 Task: View the activated contracts created by the user
Action: Mouse moved to (127, 191)
Screenshot: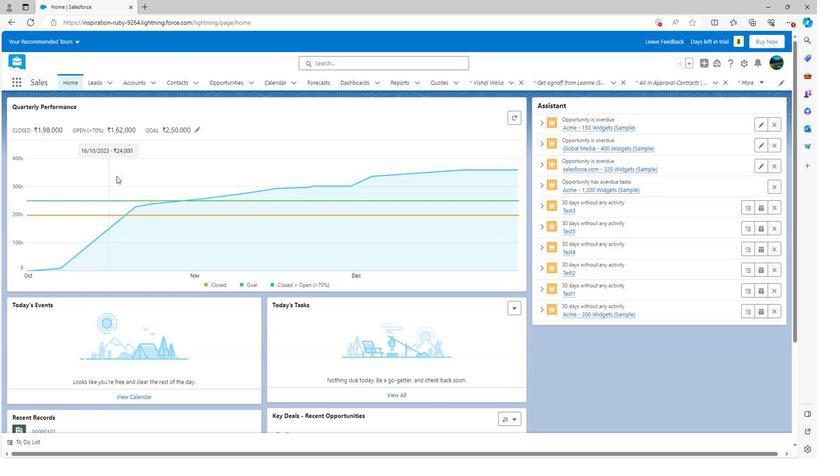 
Action: Mouse scrolled (127, 190) with delta (0, 0)
Screenshot: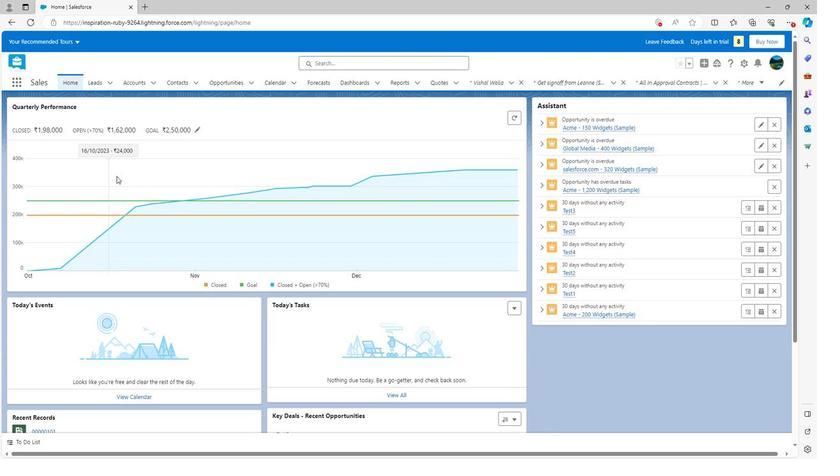 
Action: Mouse scrolled (127, 190) with delta (0, 0)
Screenshot: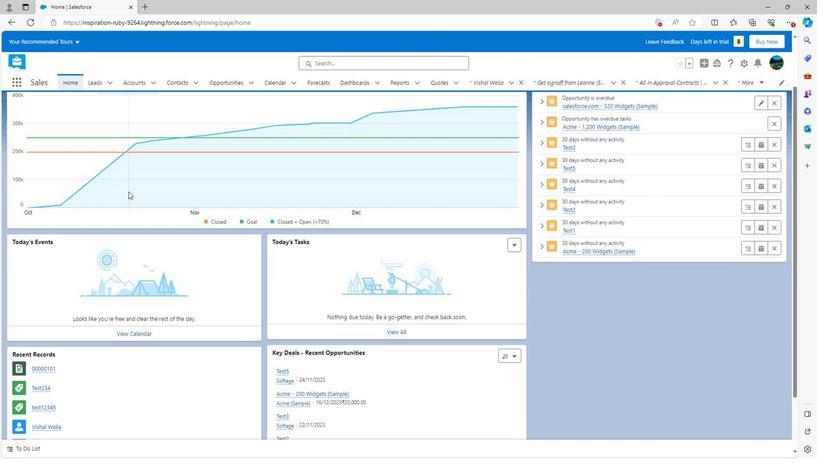 
Action: Mouse scrolled (127, 190) with delta (0, 0)
Screenshot: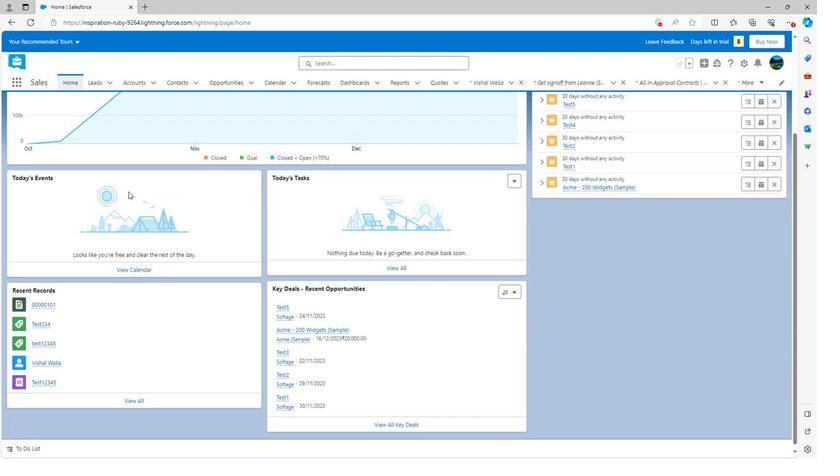 
Action: Mouse scrolled (127, 190) with delta (0, 0)
Screenshot: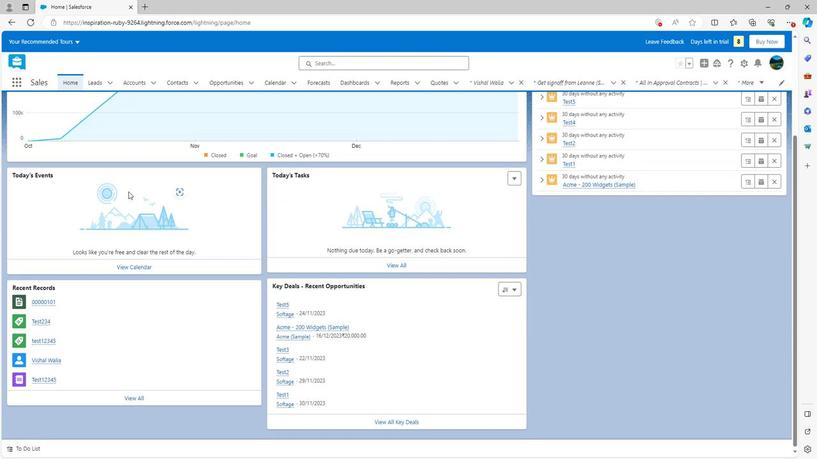 
Action: Mouse scrolled (127, 190) with delta (0, 0)
Screenshot: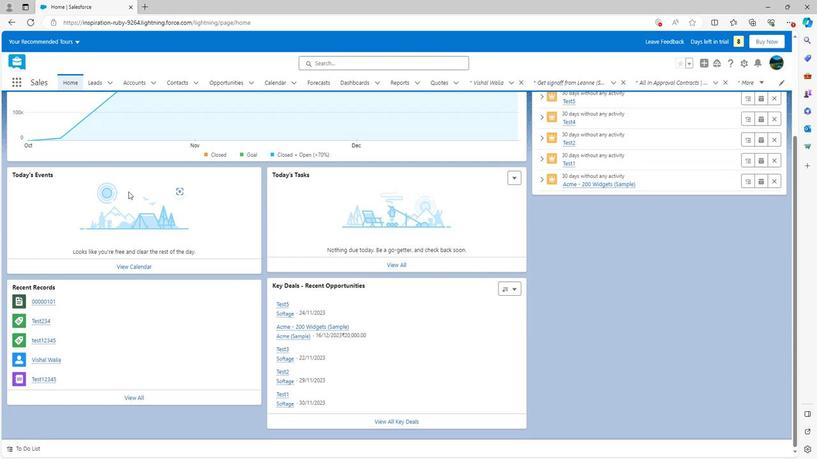 
Action: Mouse scrolled (127, 192) with delta (0, 0)
Screenshot: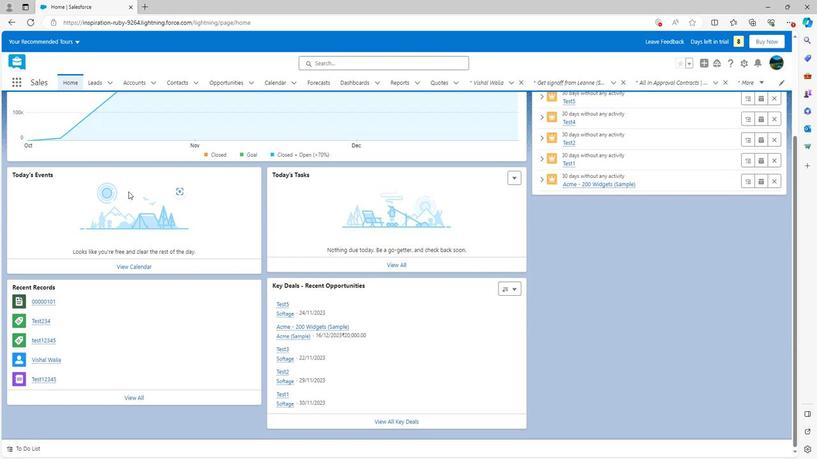 
Action: Mouse scrolled (127, 192) with delta (0, 0)
Screenshot: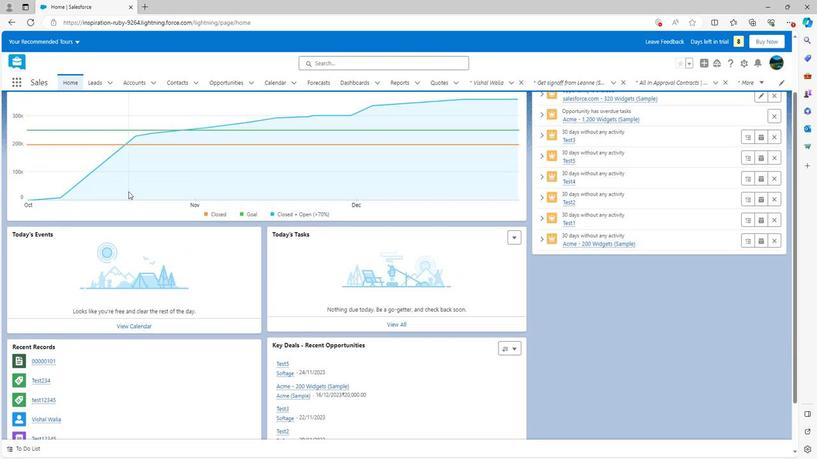 
Action: Mouse scrolled (127, 192) with delta (0, 0)
Screenshot: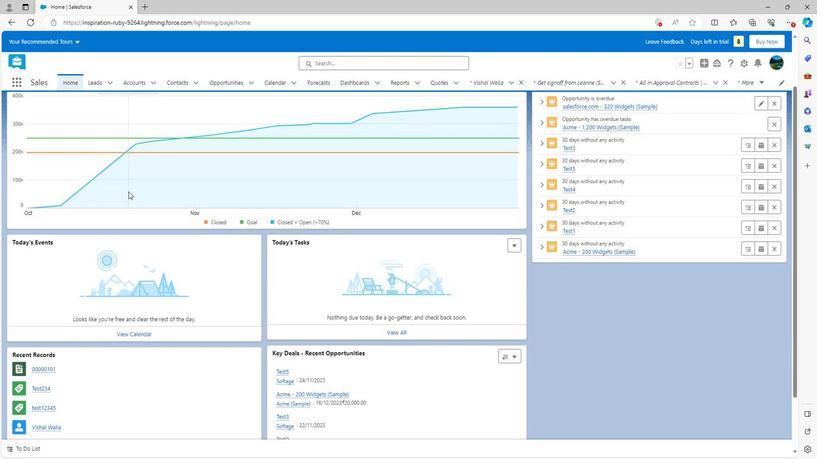 
Action: Mouse scrolled (127, 192) with delta (0, 0)
Screenshot: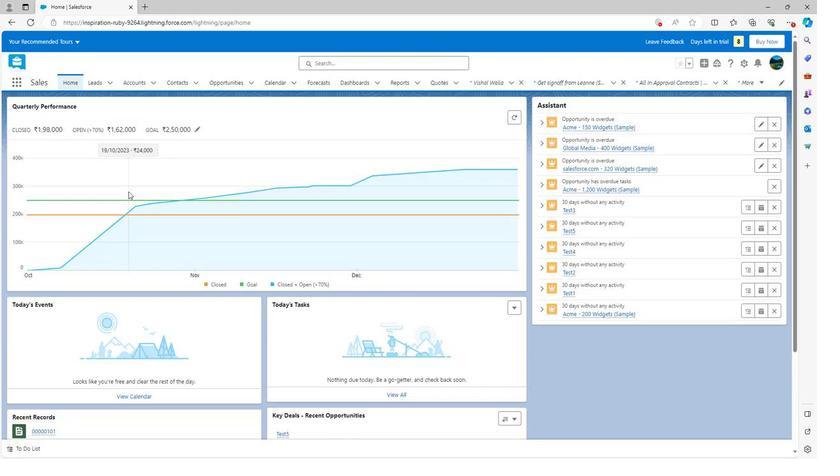 
Action: Mouse moved to (684, 84)
Screenshot: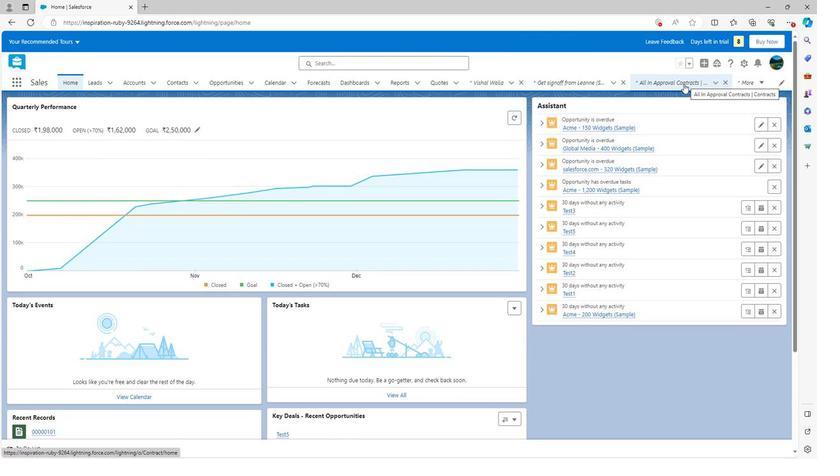 
Action: Mouse pressed left at (684, 84)
Screenshot: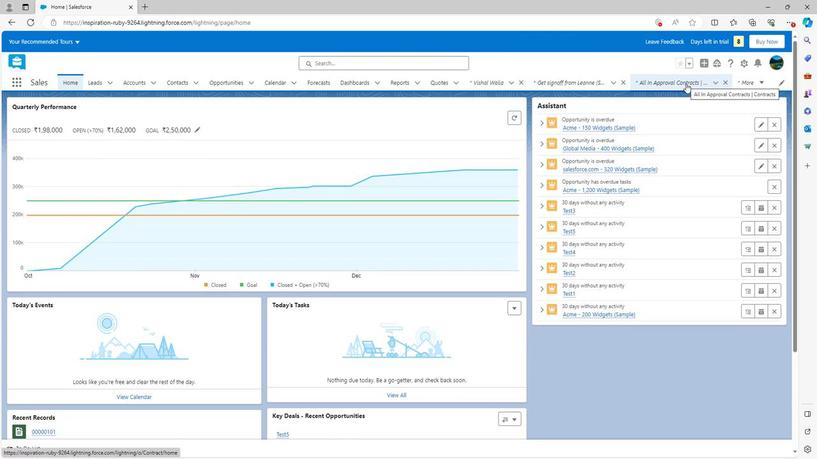 
Action: Mouse moved to (93, 111)
Screenshot: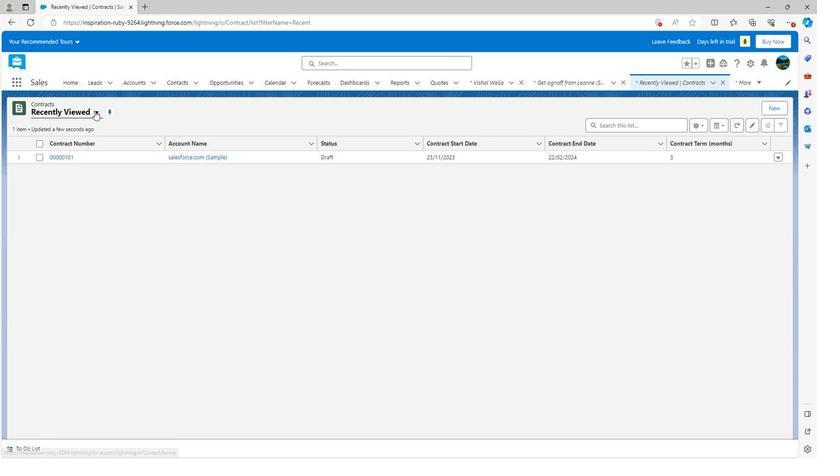 
Action: Mouse pressed left at (93, 111)
Screenshot: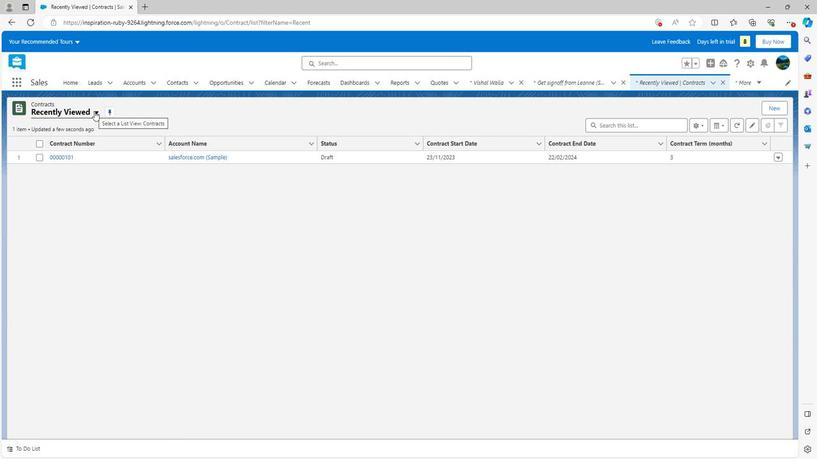
Action: Mouse moved to (82, 206)
Screenshot: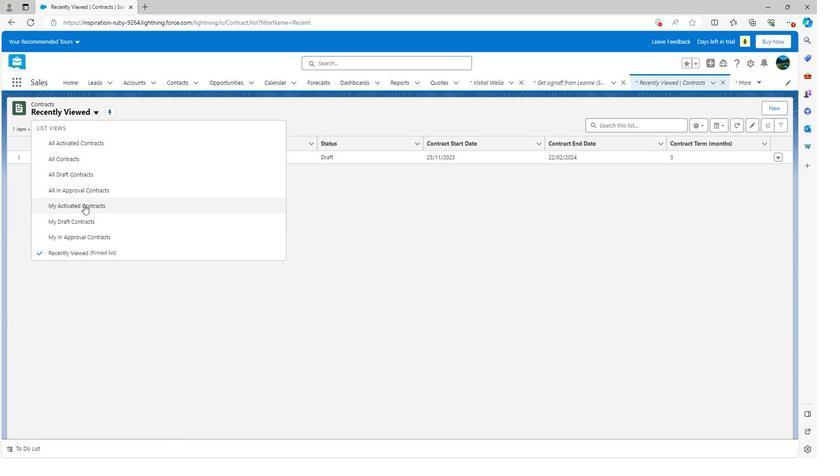 
Action: Mouse pressed left at (82, 206)
Screenshot: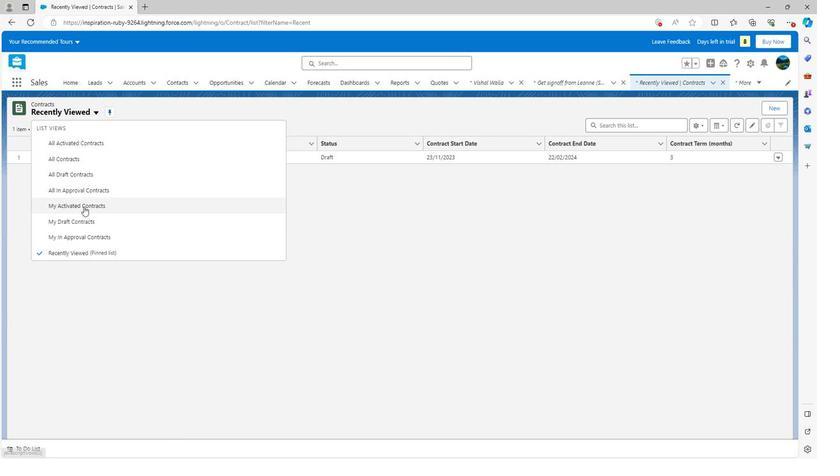 
Action: Mouse moved to (119, 114)
Screenshot: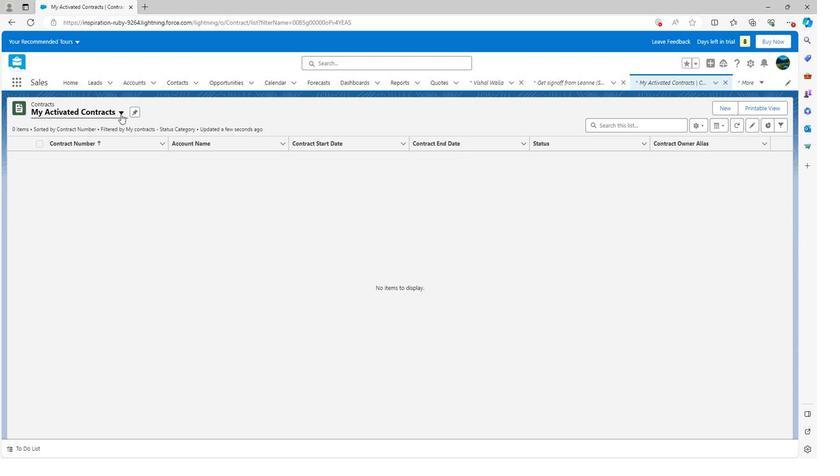 
Action: Mouse pressed left at (119, 114)
Screenshot: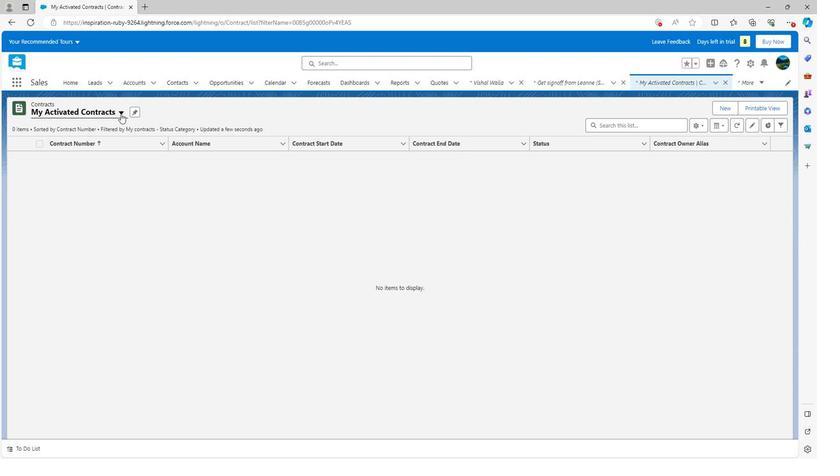 
Action: Mouse moved to (96, 205)
Screenshot: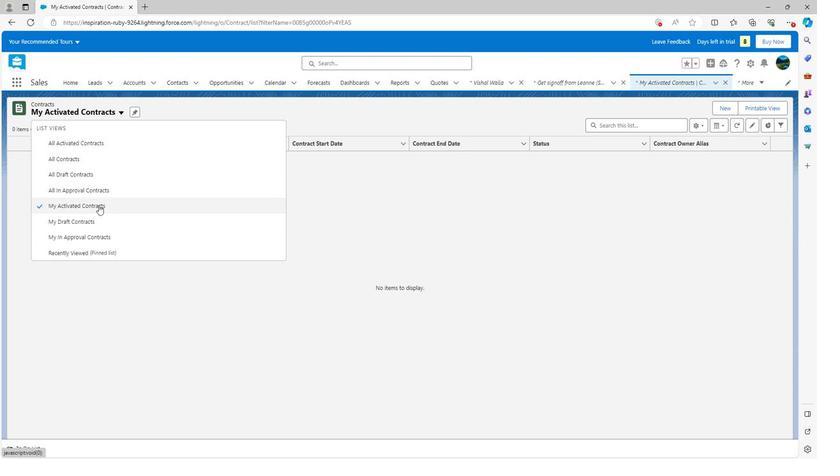 
Action: Mouse pressed left at (96, 205)
Screenshot: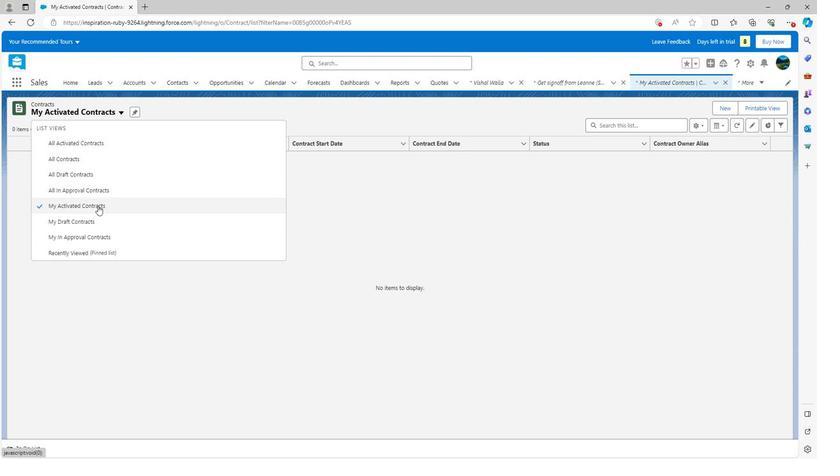 
Action: Mouse moved to (595, 194)
Screenshot: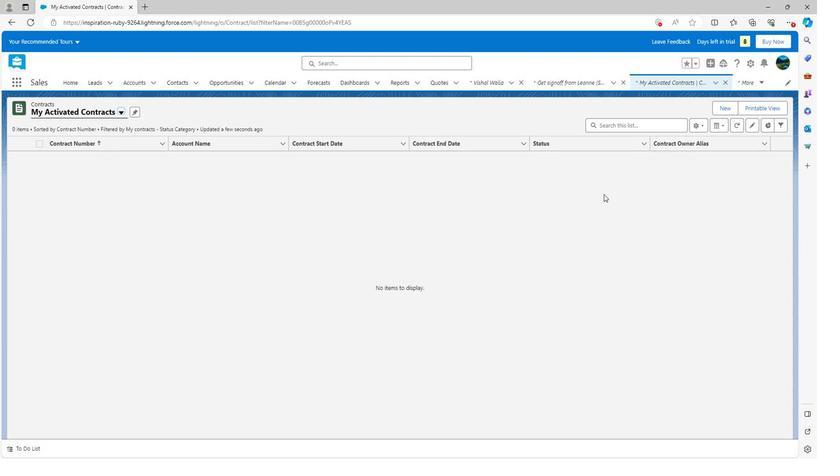 
